 Task: Create a due date automation trigger when advanced on, on the monday of the week before a card is due add content with a name starting with resume at 11:00 AM.
Action: Mouse moved to (1008, 80)
Screenshot: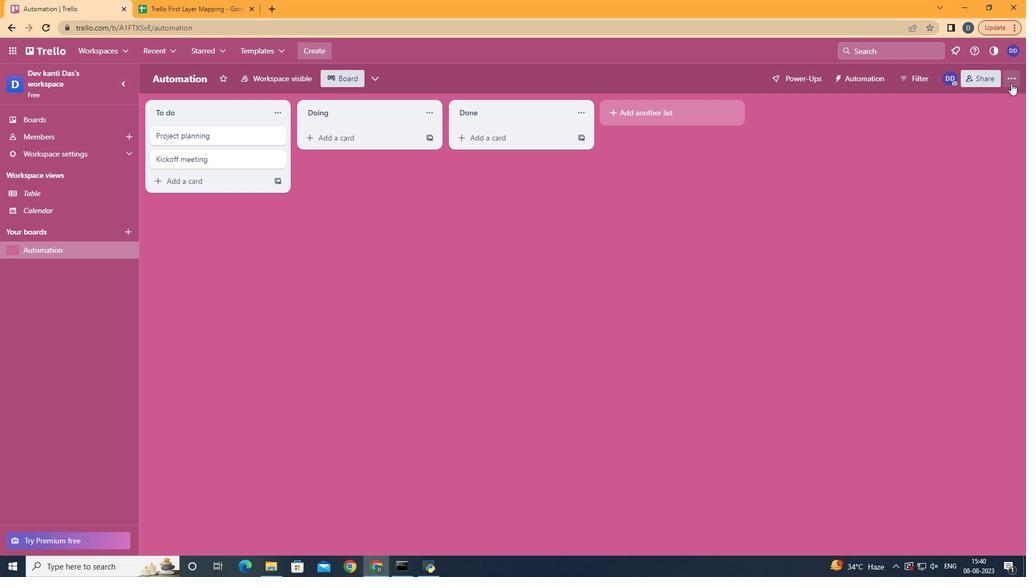 
Action: Mouse pressed left at (1008, 80)
Screenshot: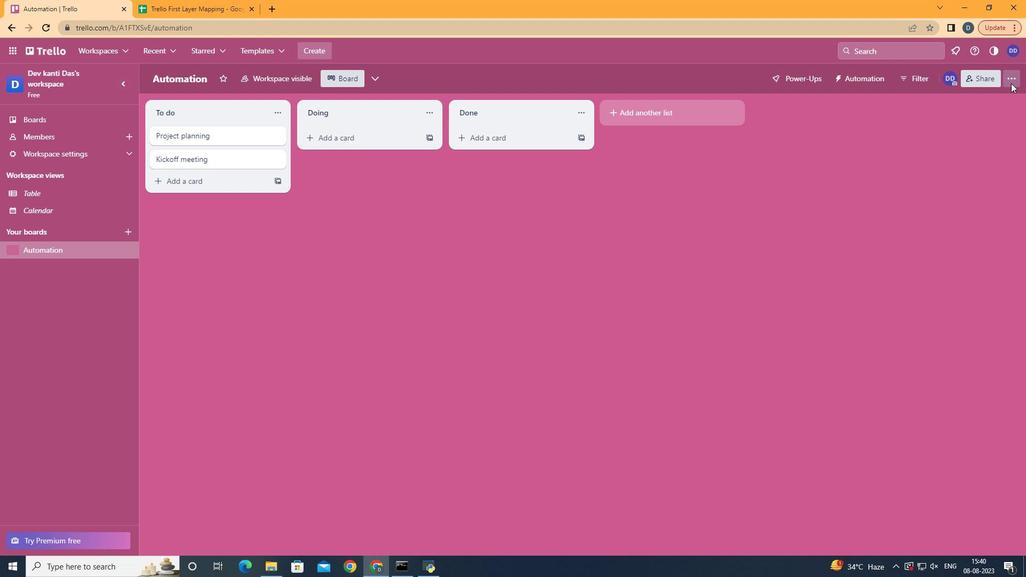 
Action: Mouse moved to (929, 222)
Screenshot: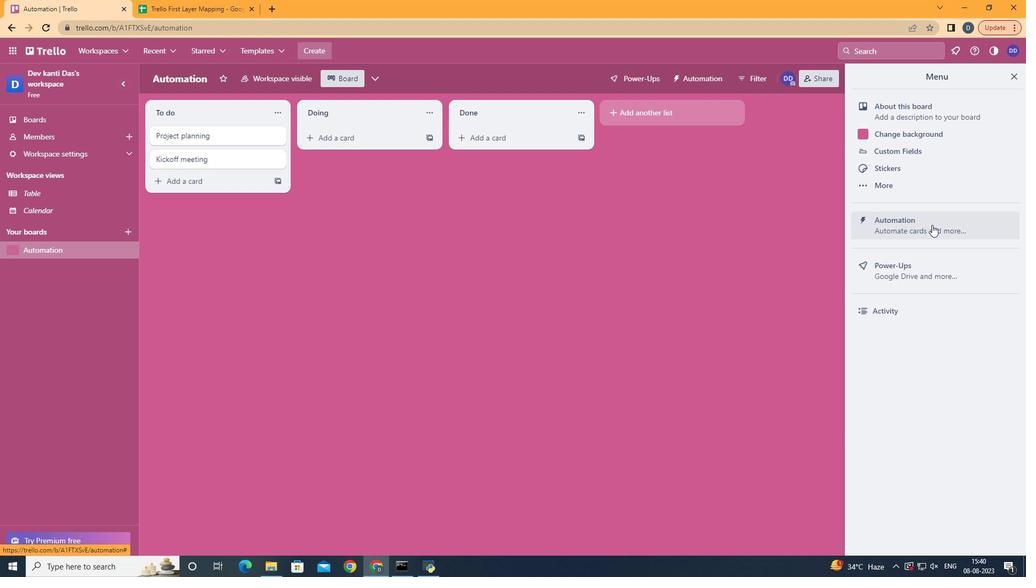 
Action: Mouse pressed left at (929, 222)
Screenshot: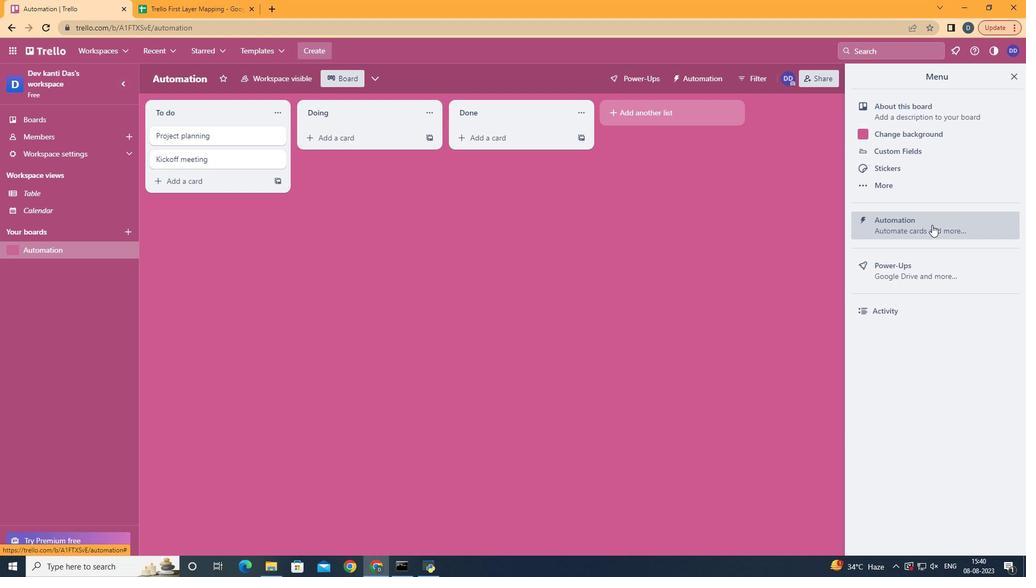 
Action: Mouse moved to (191, 205)
Screenshot: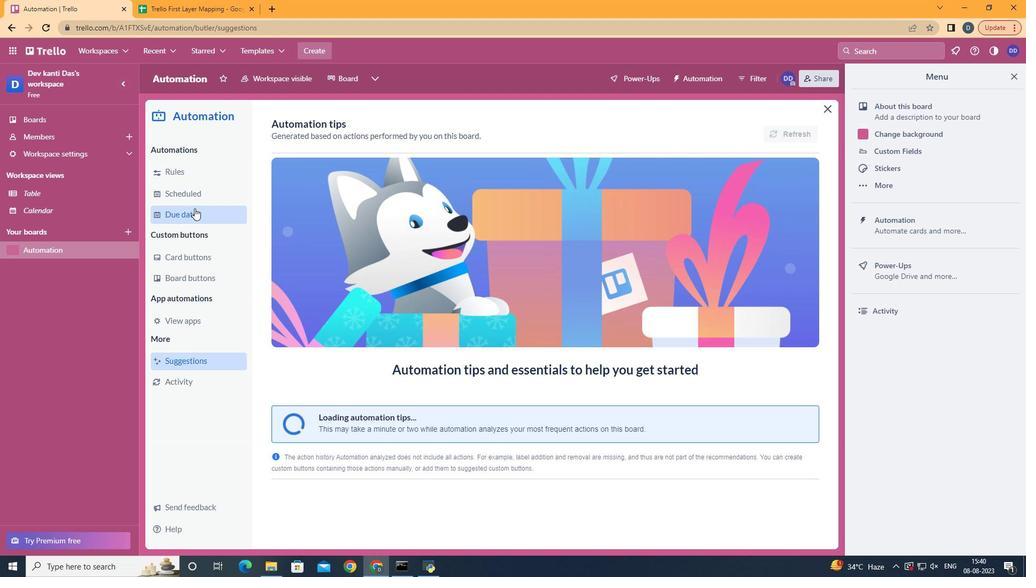 
Action: Mouse pressed left at (191, 205)
Screenshot: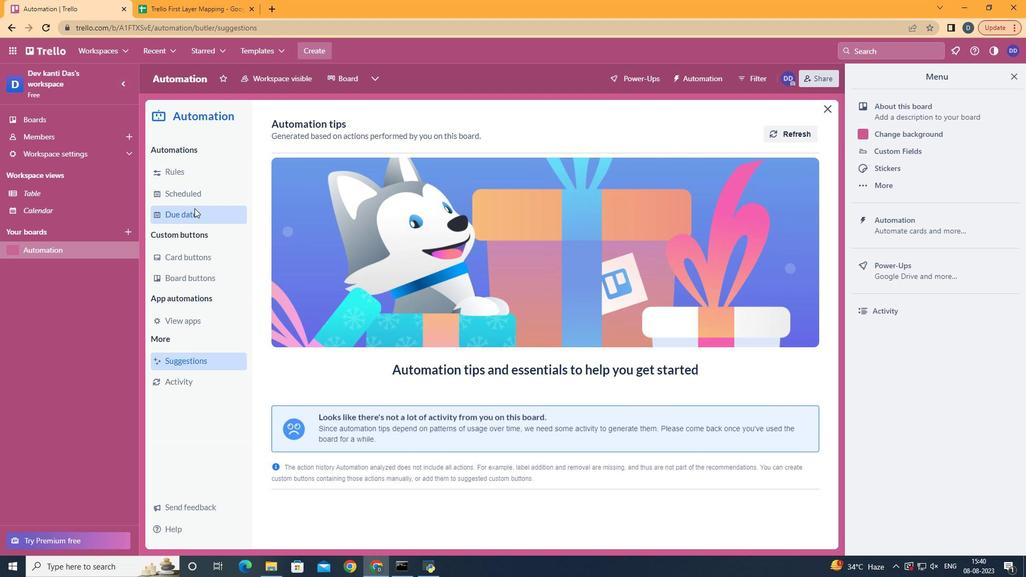 
Action: Mouse moved to (735, 126)
Screenshot: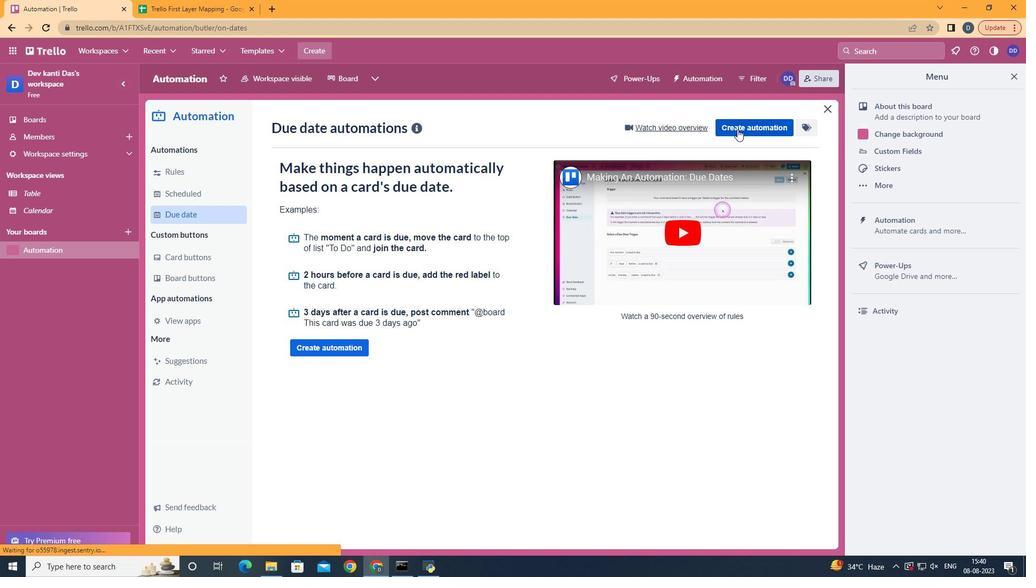 
Action: Mouse pressed left at (735, 126)
Screenshot: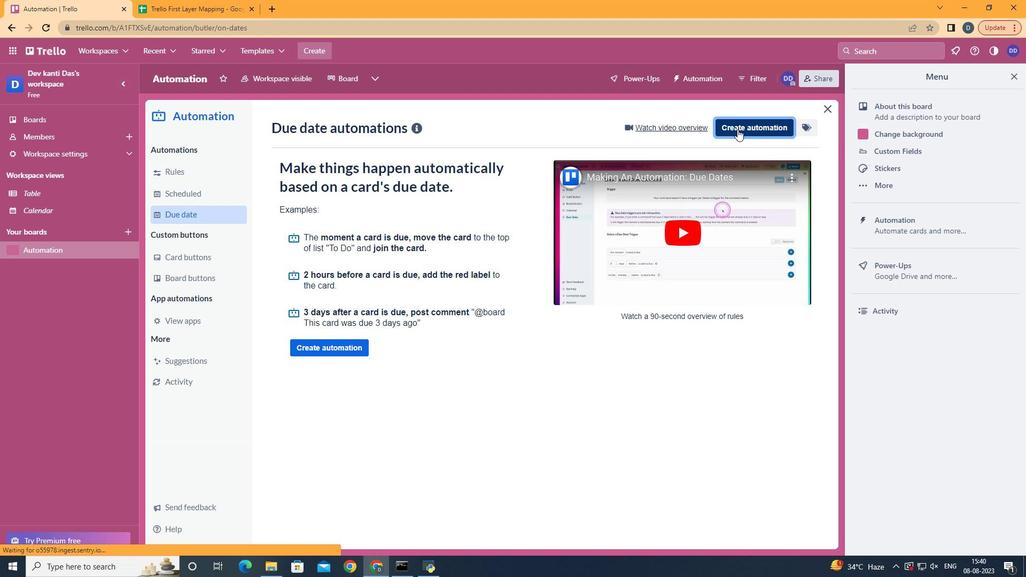 
Action: Mouse moved to (533, 228)
Screenshot: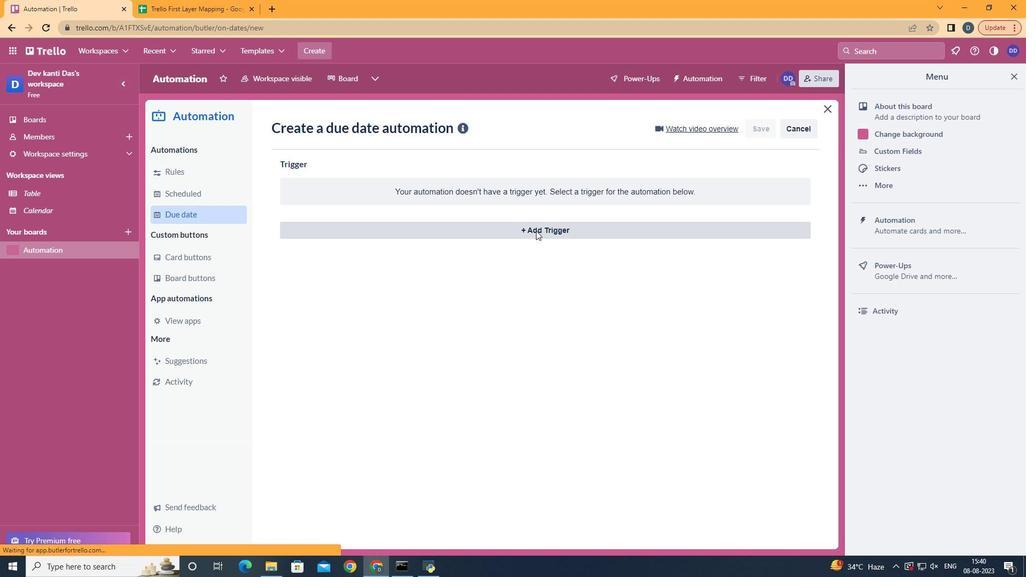 
Action: Mouse pressed left at (533, 228)
Screenshot: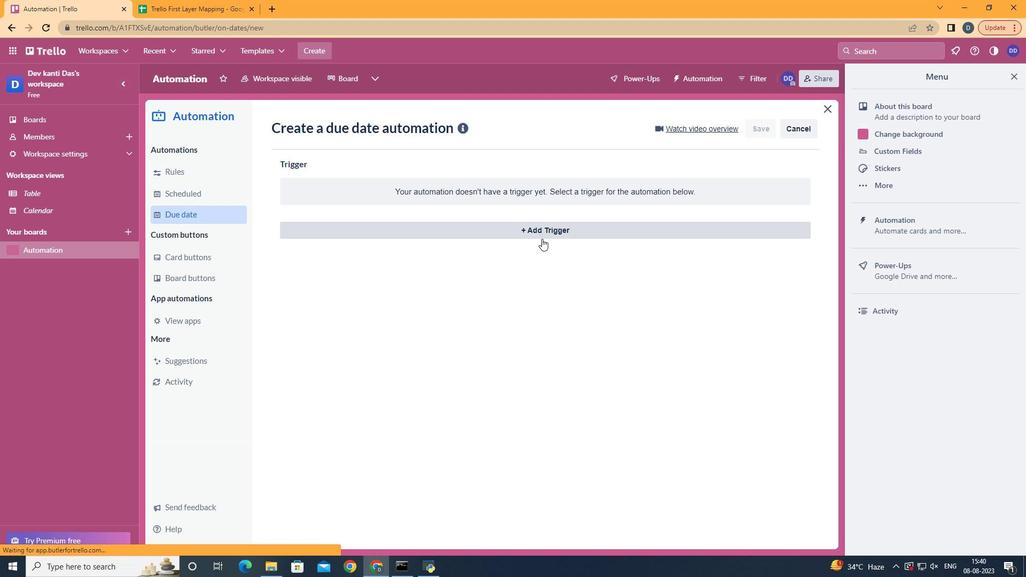 
Action: Mouse moved to (383, 505)
Screenshot: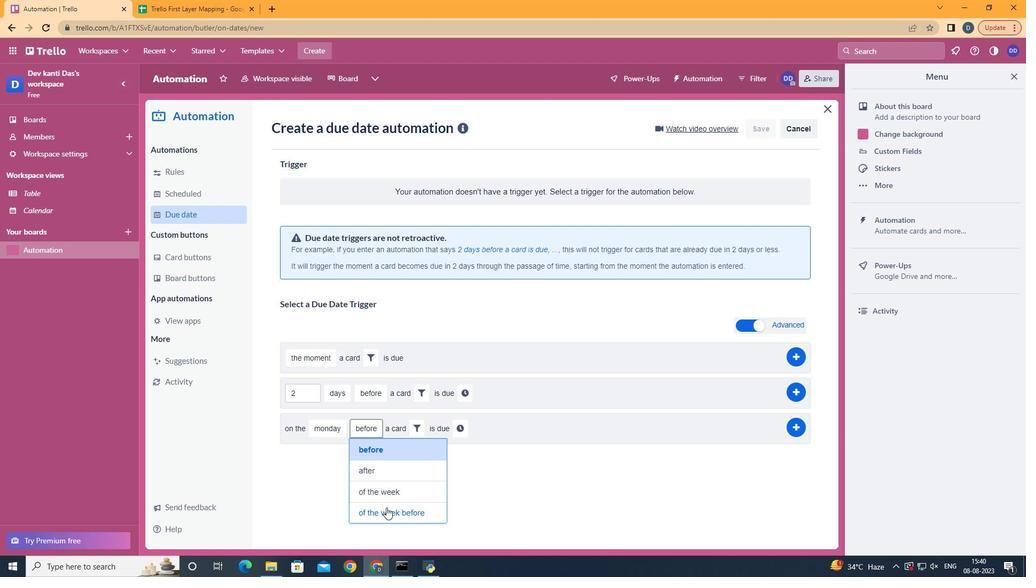 
Action: Mouse pressed left at (383, 505)
Screenshot: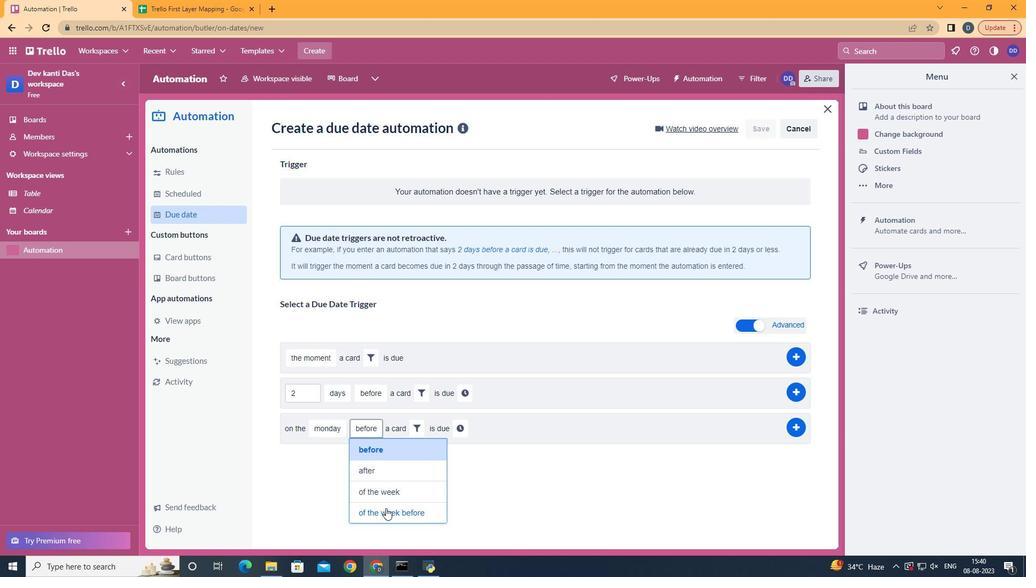 
Action: Mouse moved to (455, 426)
Screenshot: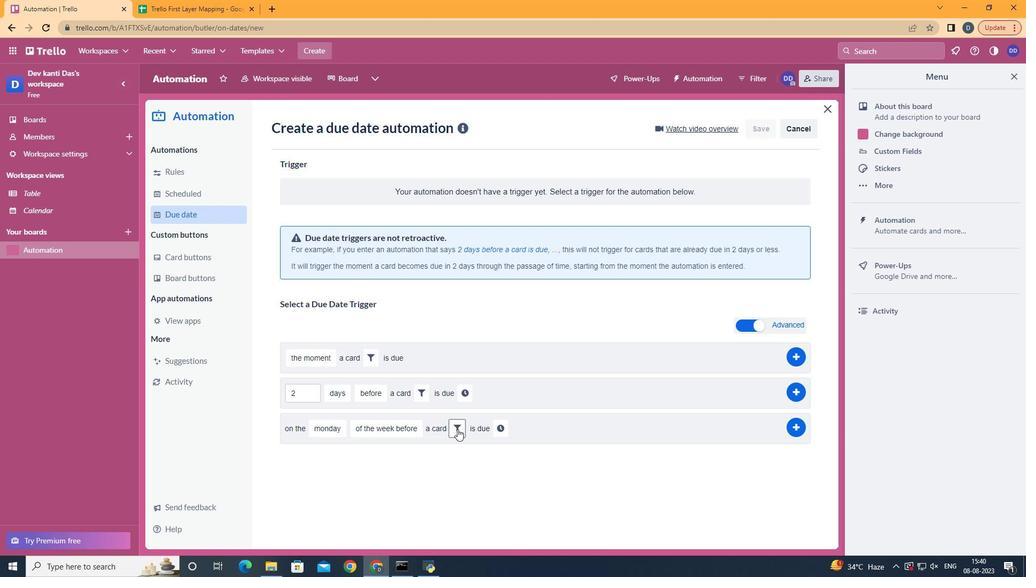 
Action: Mouse pressed left at (455, 426)
Screenshot: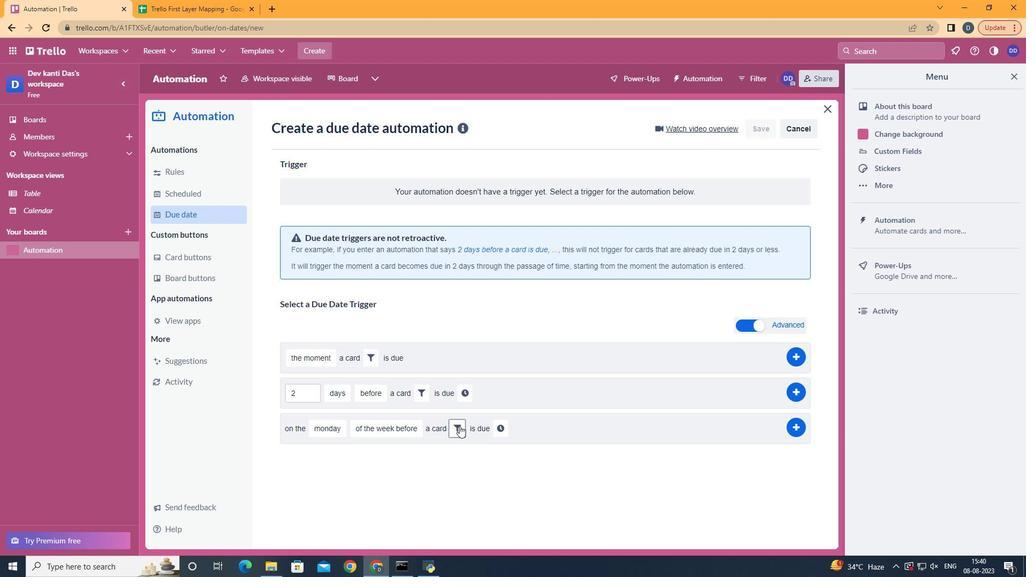 
Action: Mouse moved to (586, 457)
Screenshot: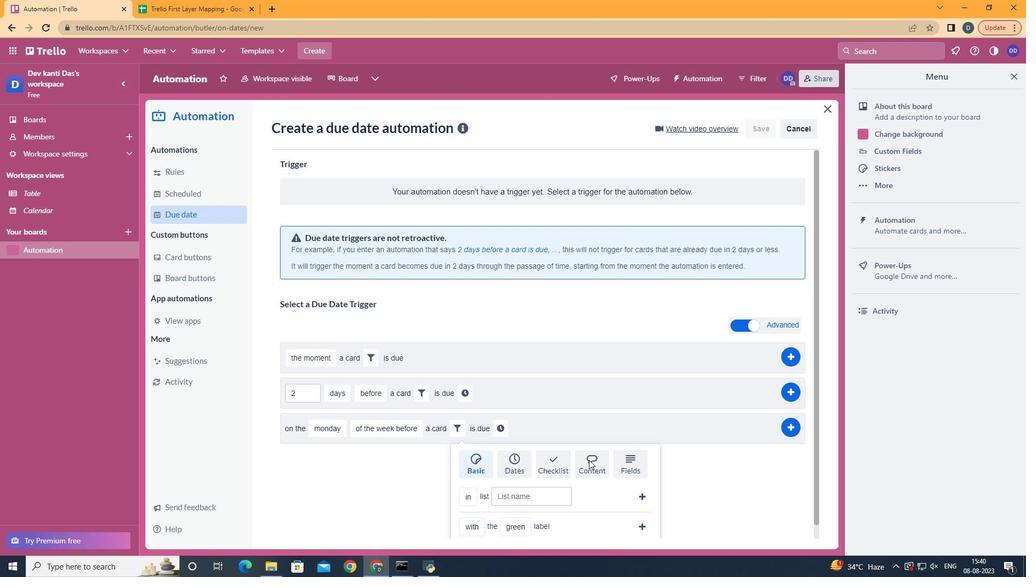 
Action: Mouse pressed left at (586, 457)
Screenshot: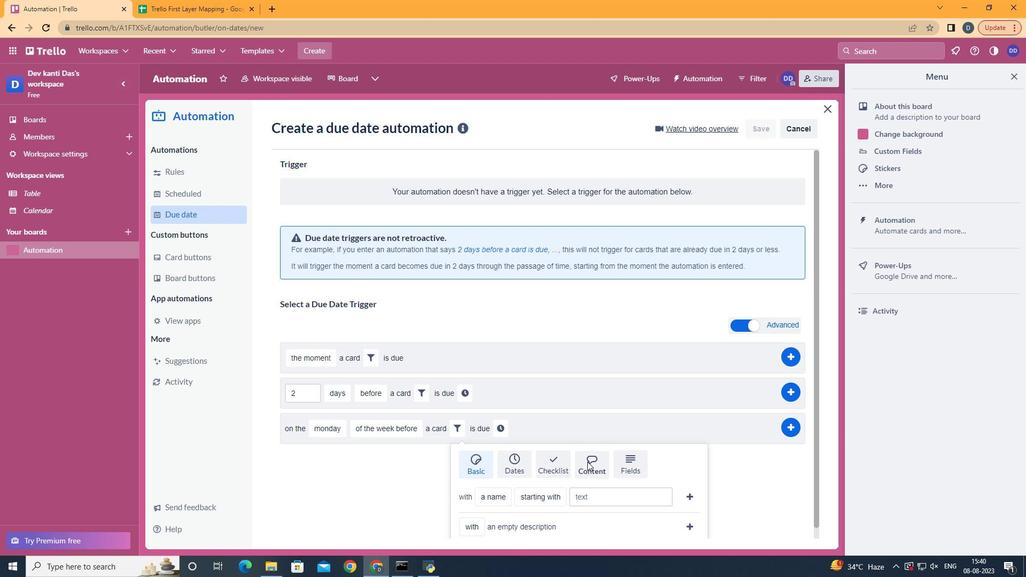 
Action: Mouse moved to (514, 428)
Screenshot: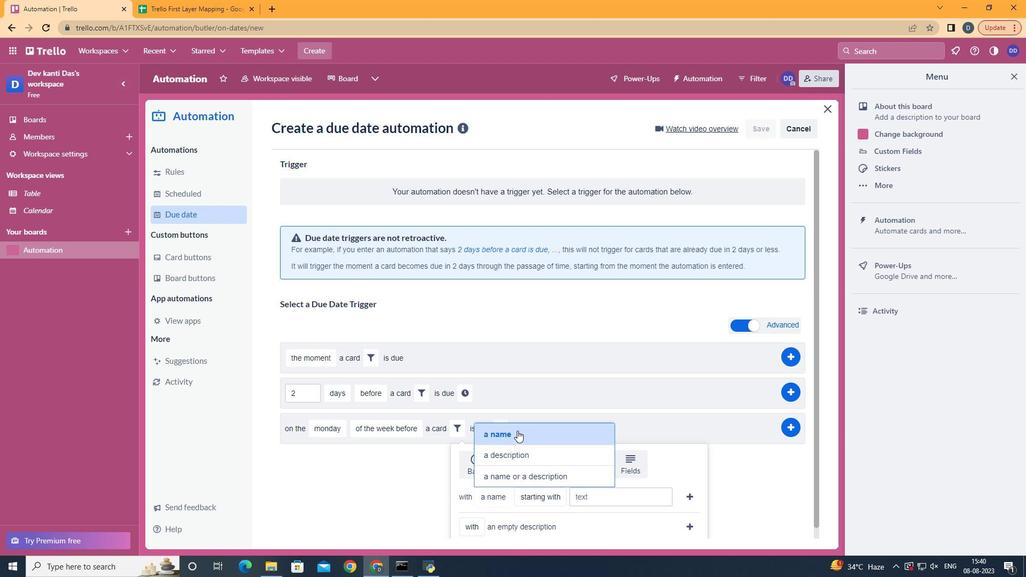 
Action: Mouse pressed left at (514, 428)
Screenshot: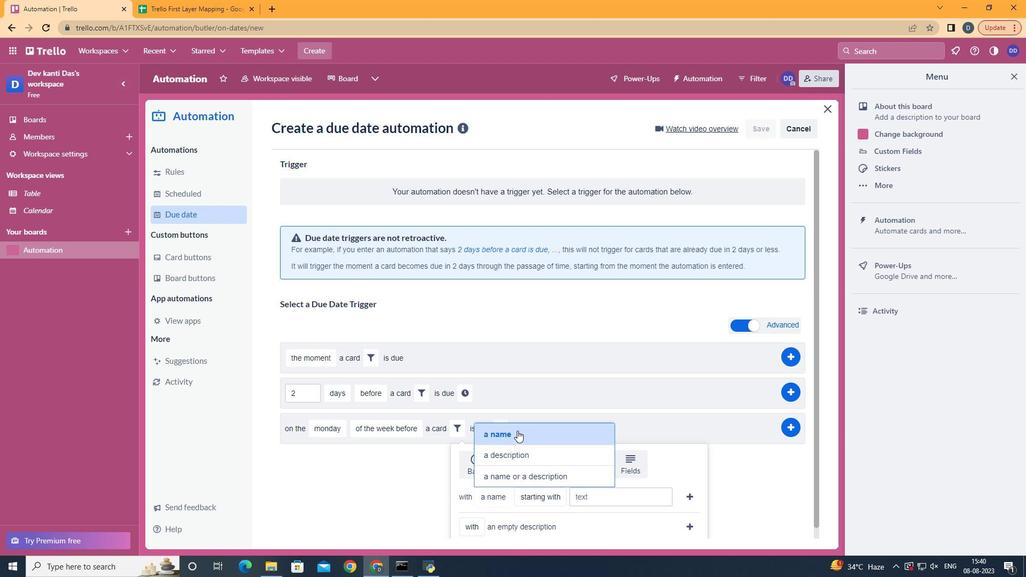 
Action: Mouse moved to (575, 364)
Screenshot: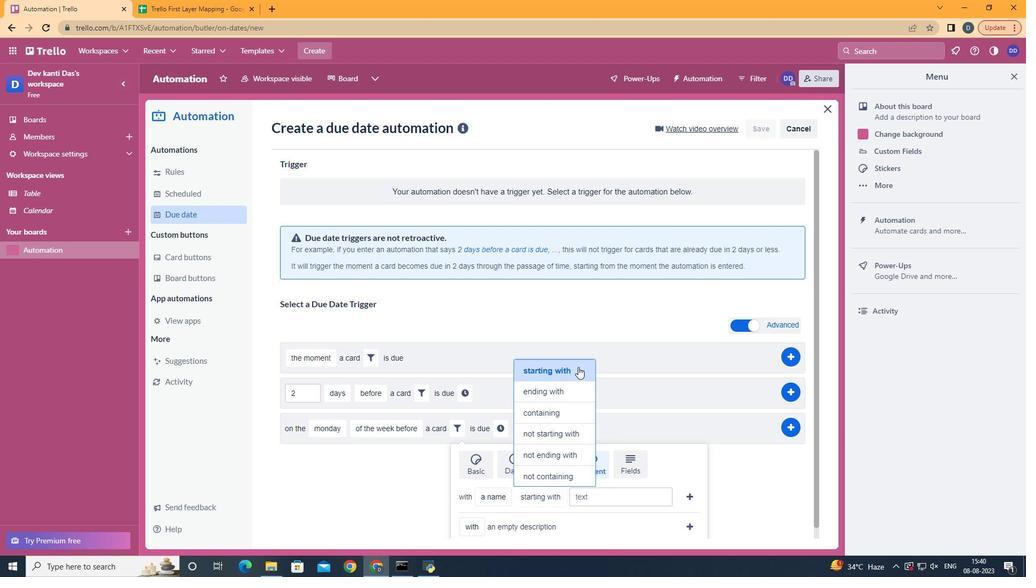 
Action: Mouse pressed left at (575, 364)
Screenshot: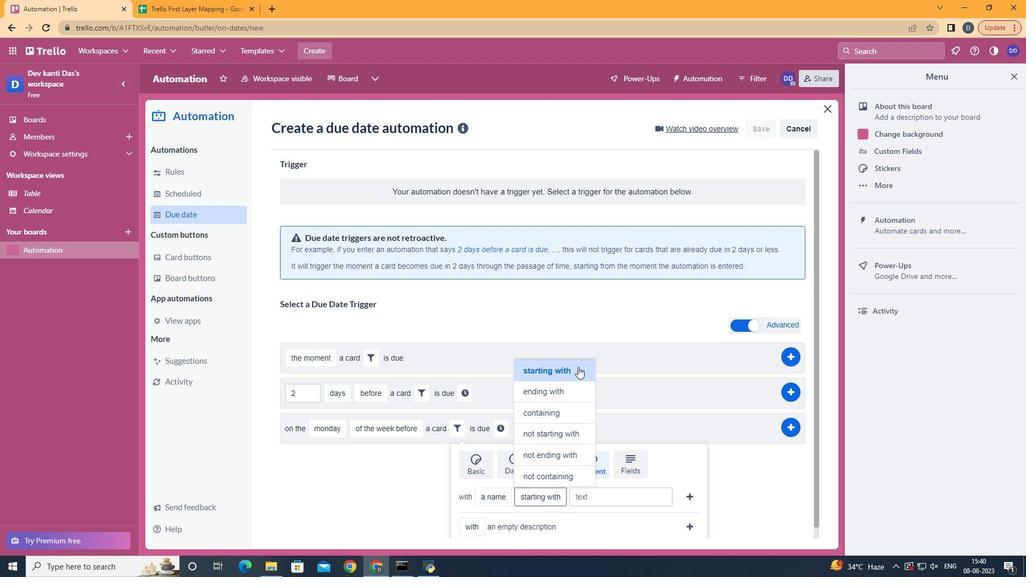 
Action: Mouse moved to (597, 494)
Screenshot: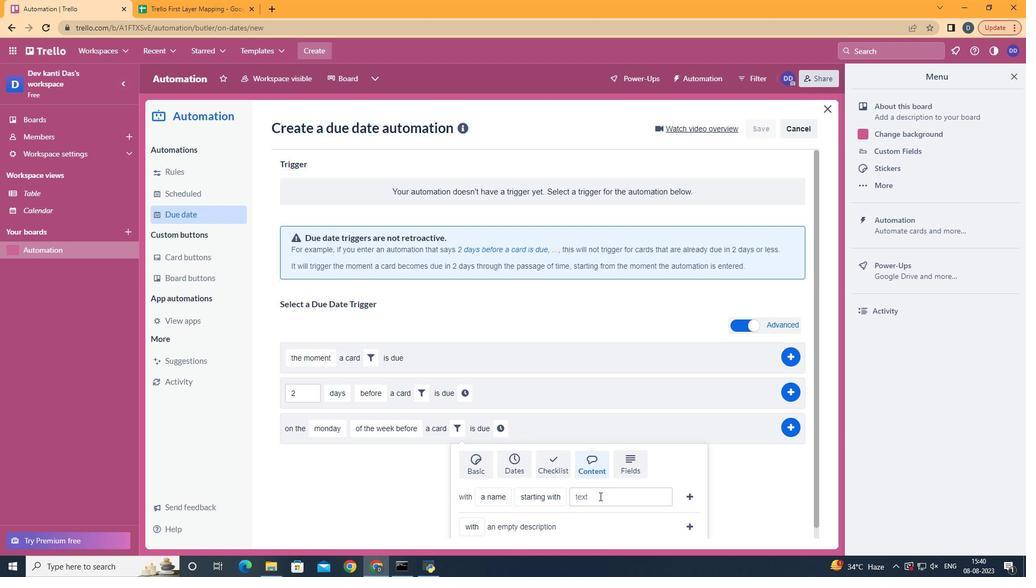 
Action: Mouse pressed left at (597, 494)
Screenshot: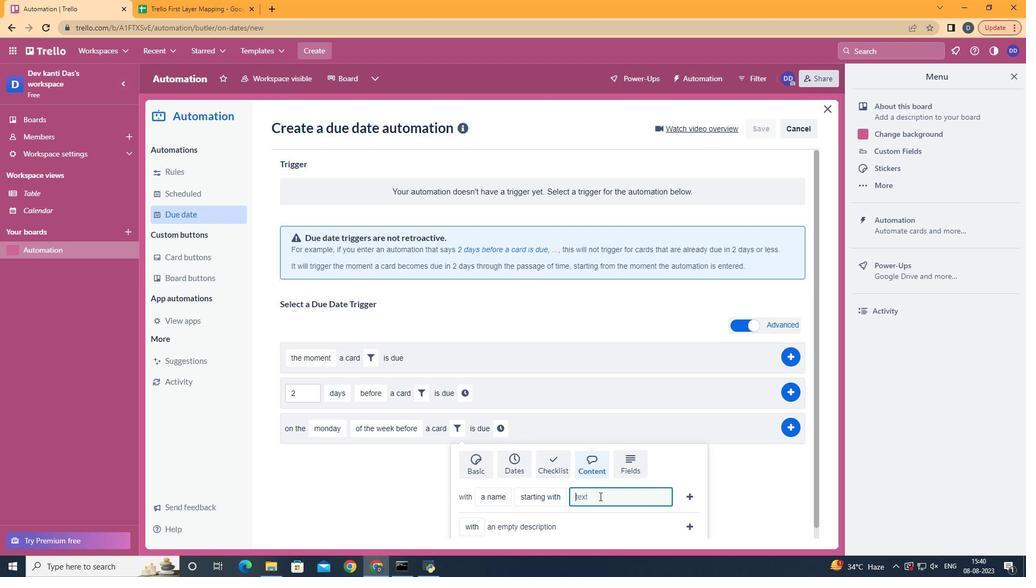 
Action: Key pressed resume
Screenshot: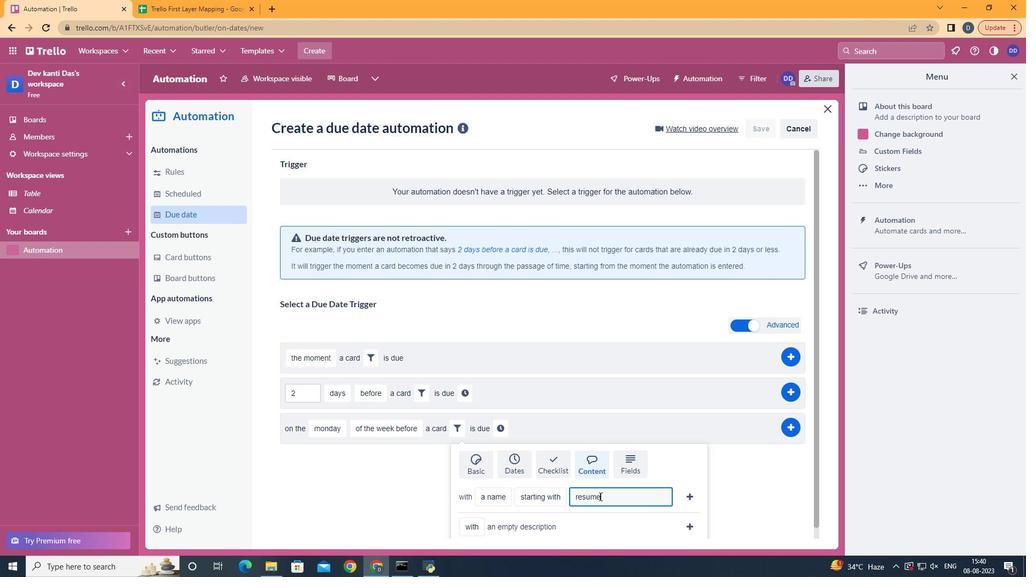 
Action: Mouse moved to (694, 490)
Screenshot: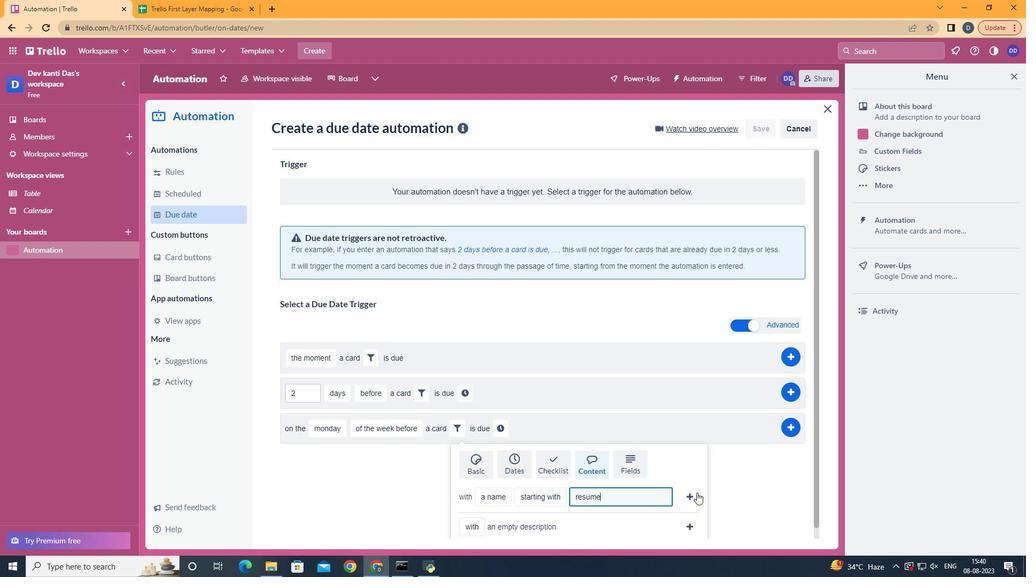 
Action: Mouse pressed left at (694, 490)
Screenshot: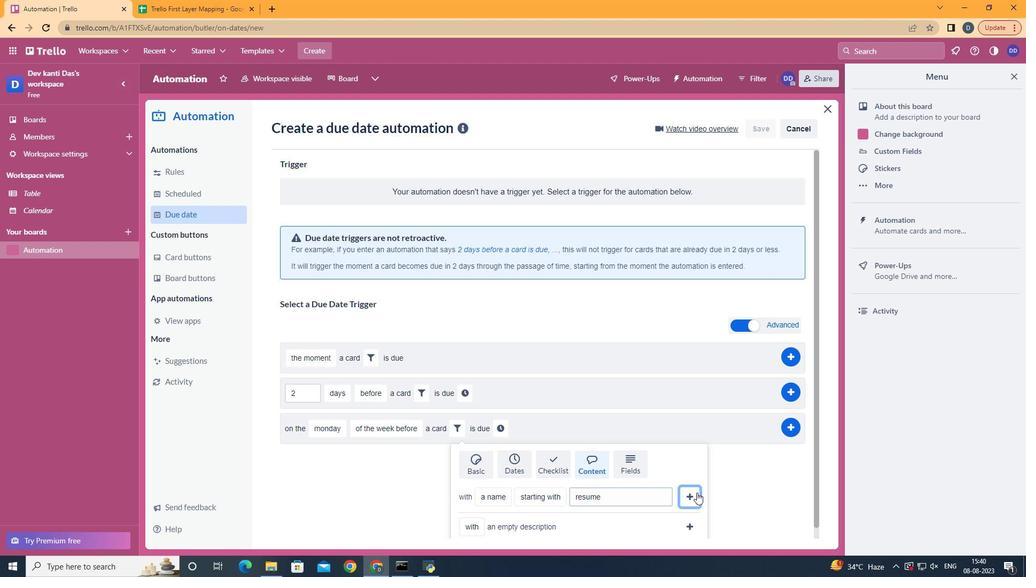 
Action: Mouse moved to (635, 419)
Screenshot: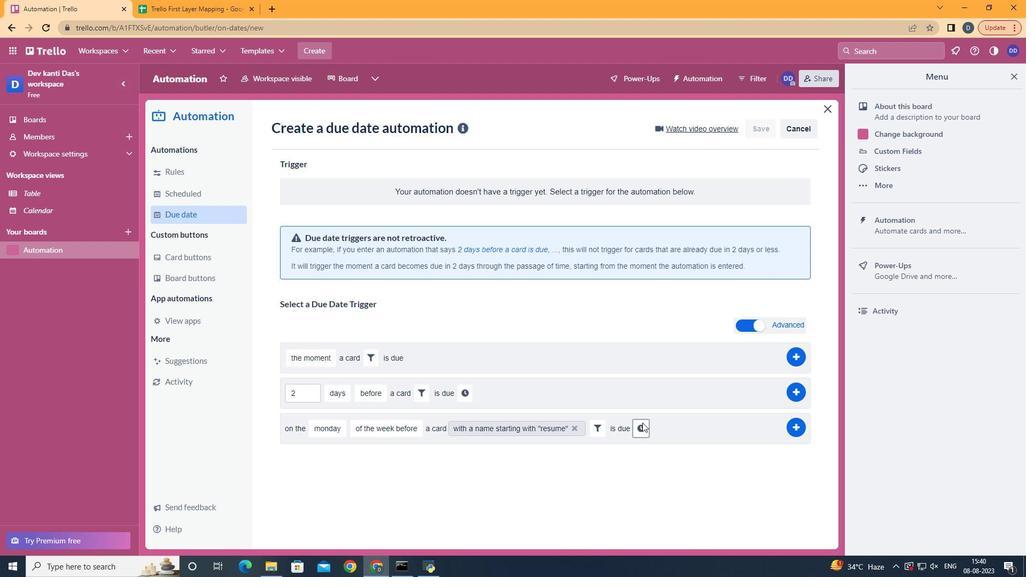 
Action: Mouse pressed left at (635, 419)
Screenshot: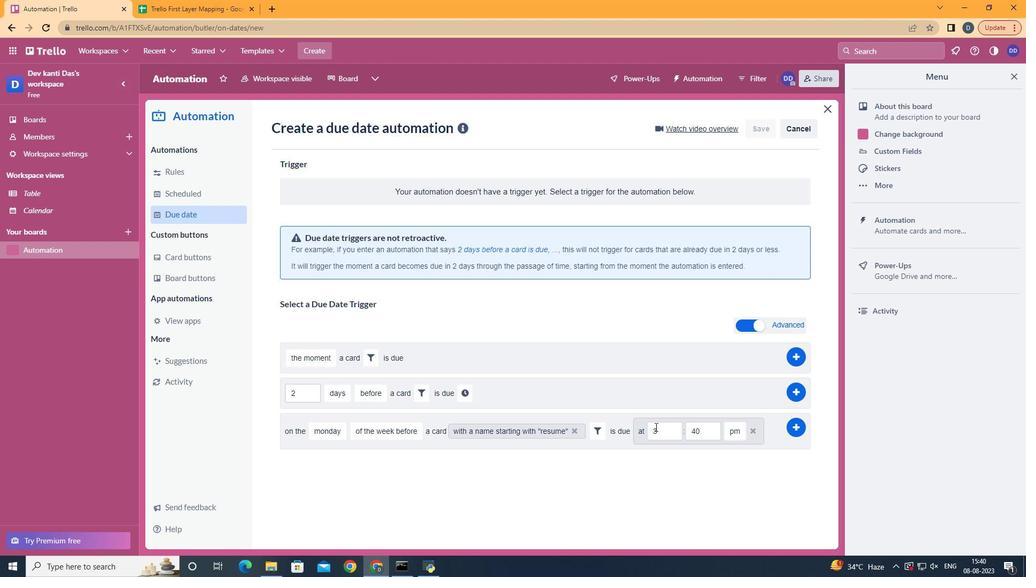 
Action: Mouse moved to (664, 427)
Screenshot: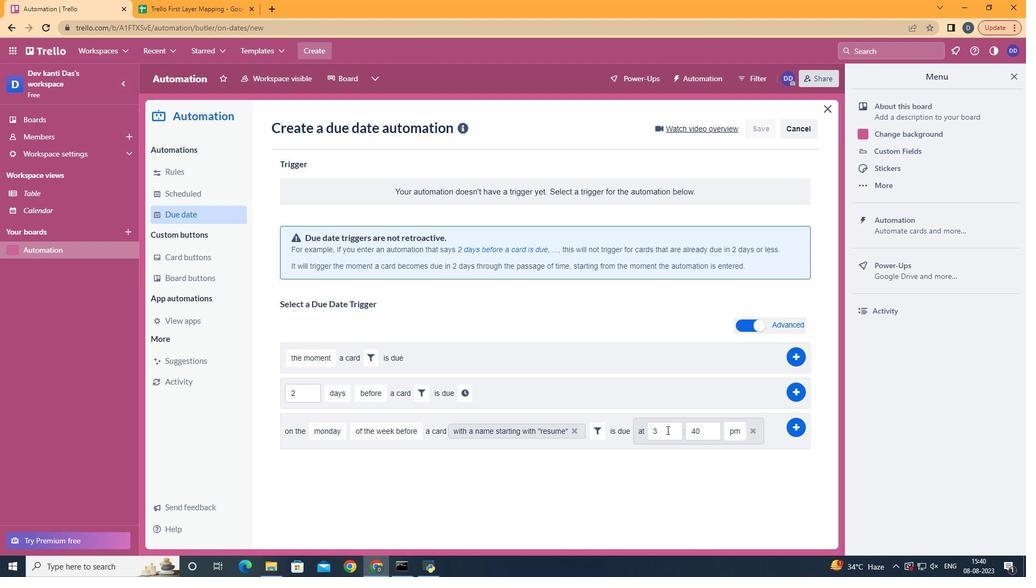 
Action: Mouse pressed left at (664, 427)
Screenshot: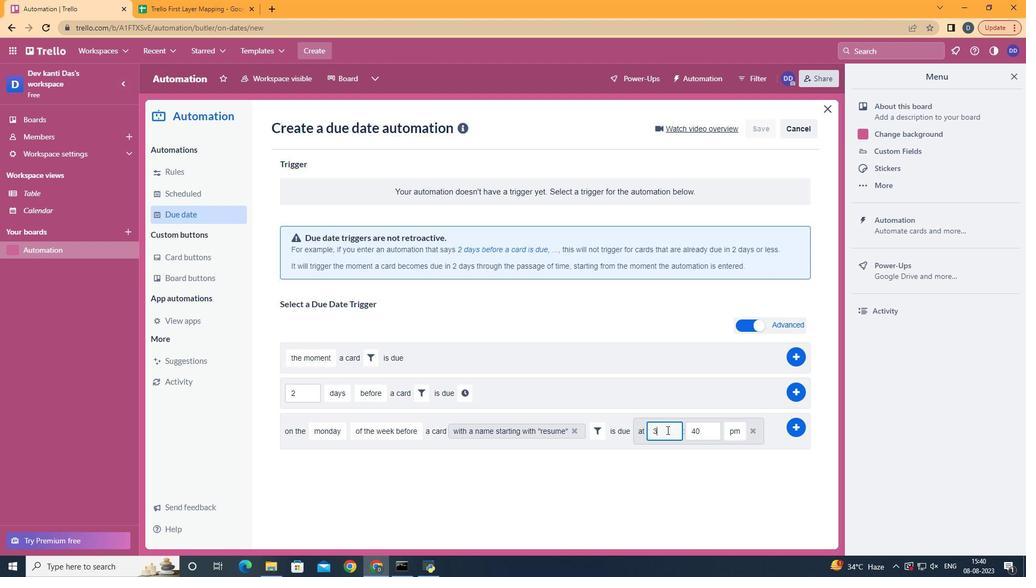 
Action: Mouse moved to (667, 427)
Screenshot: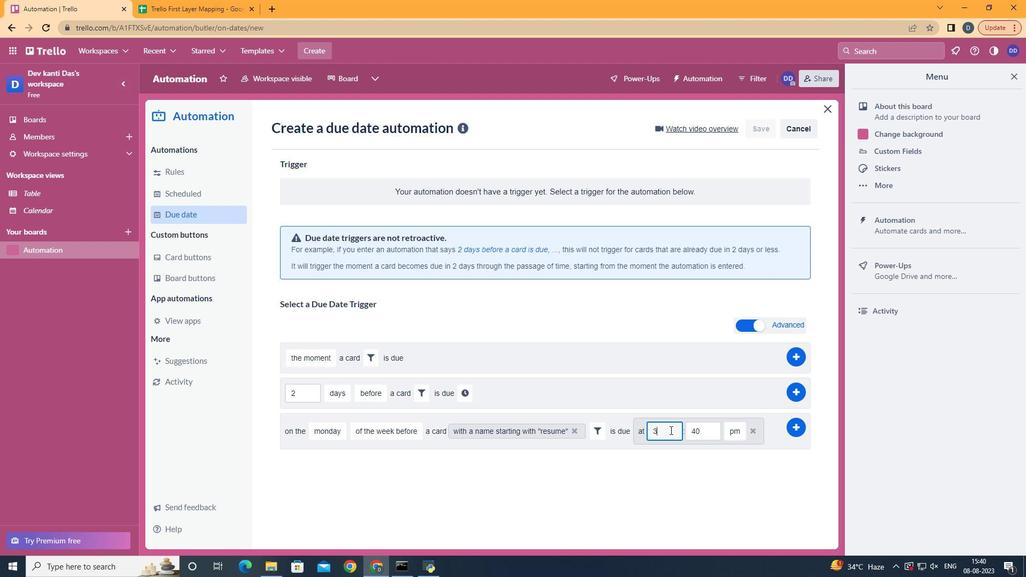 
Action: Key pressed <Key.backspace>11
Screenshot: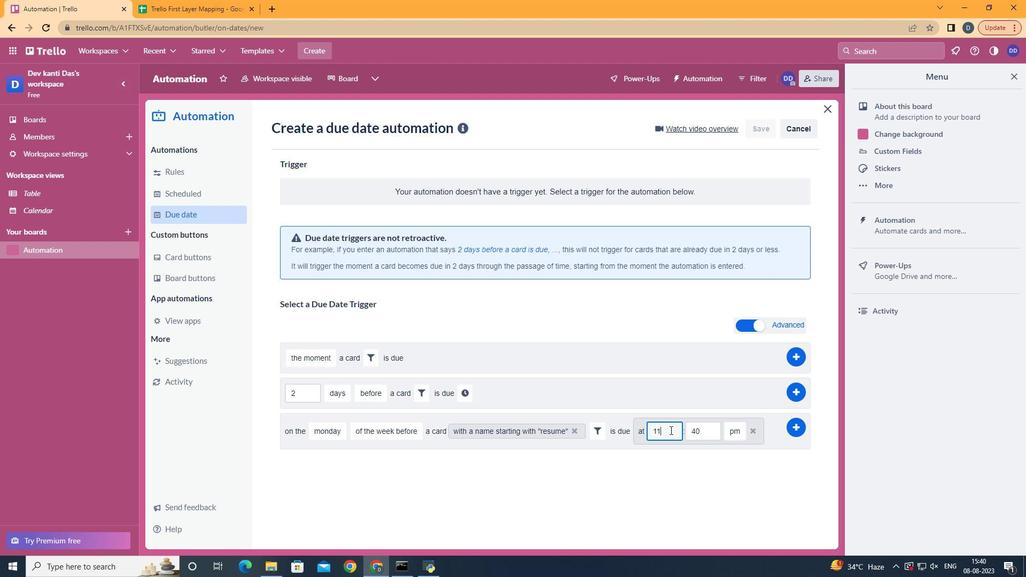 
Action: Mouse moved to (702, 427)
Screenshot: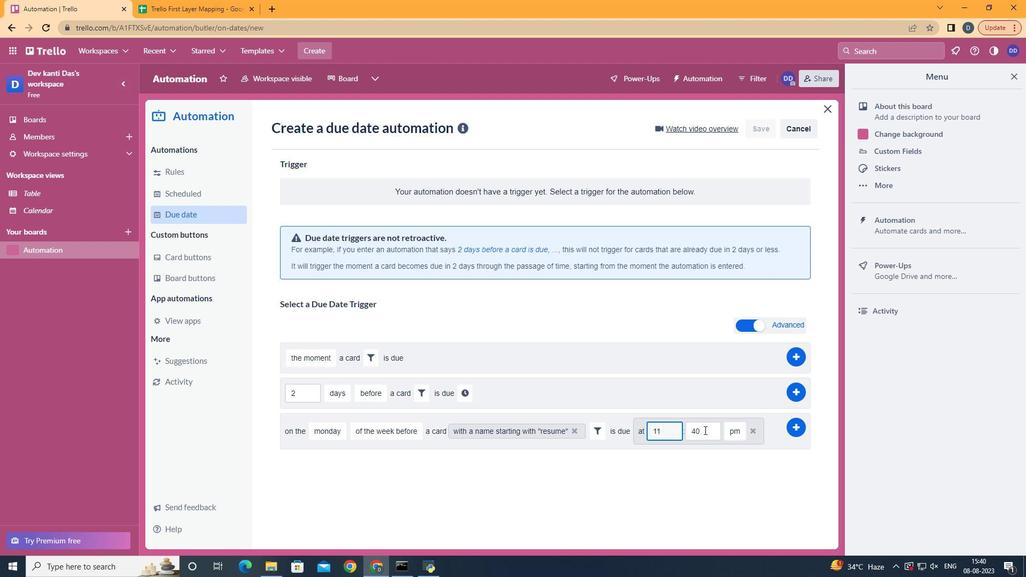 
Action: Mouse pressed left at (702, 427)
Screenshot: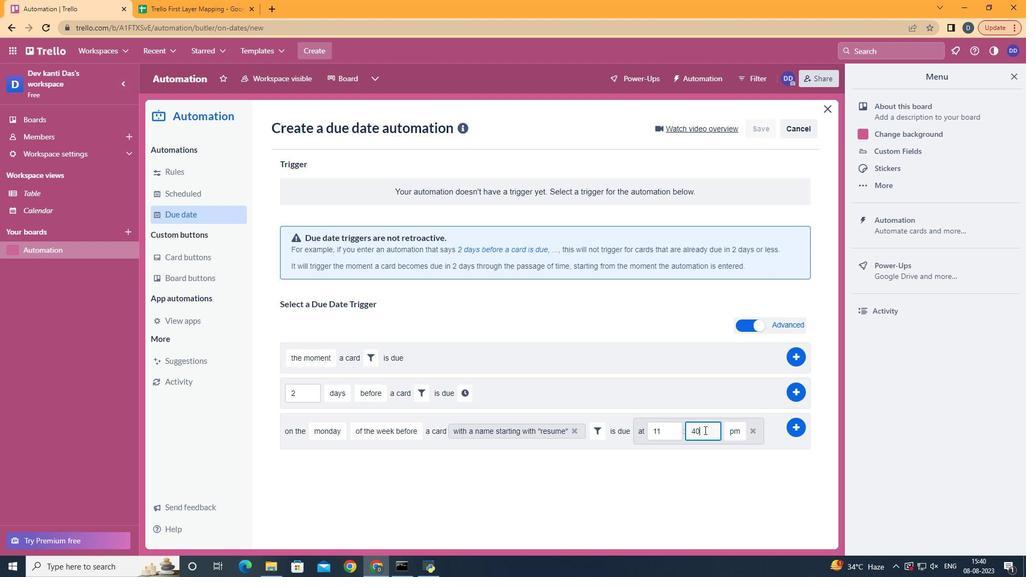 
Action: Key pressed <Key.backspace>
Screenshot: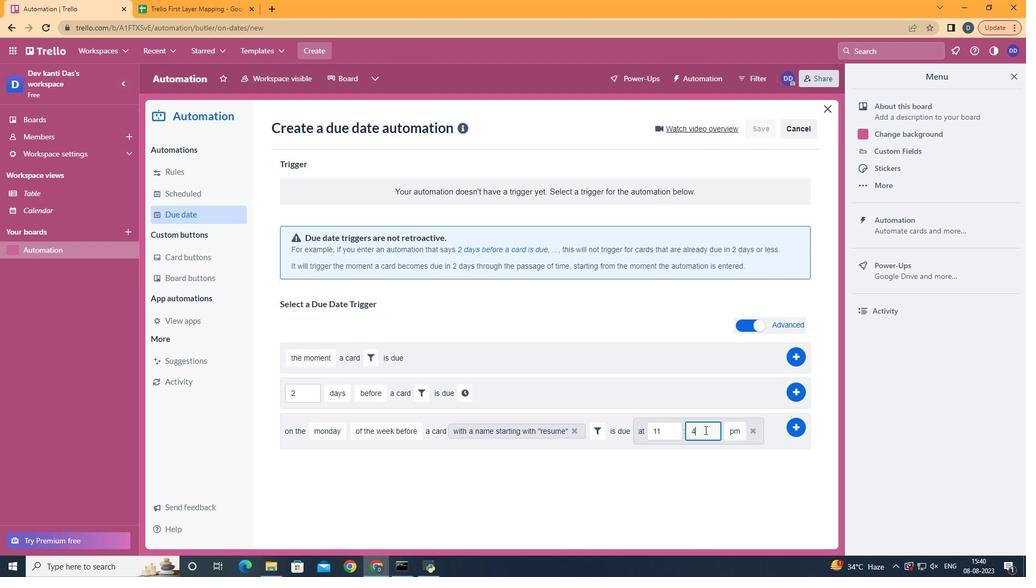 
Action: Mouse moved to (702, 427)
Screenshot: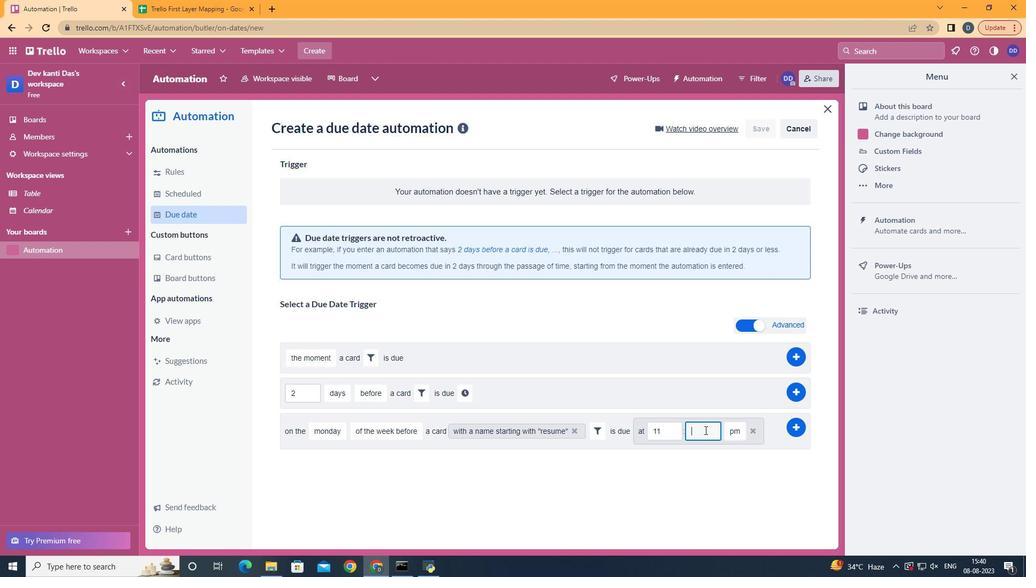 
Action: Key pressed <Key.backspace>00
Screenshot: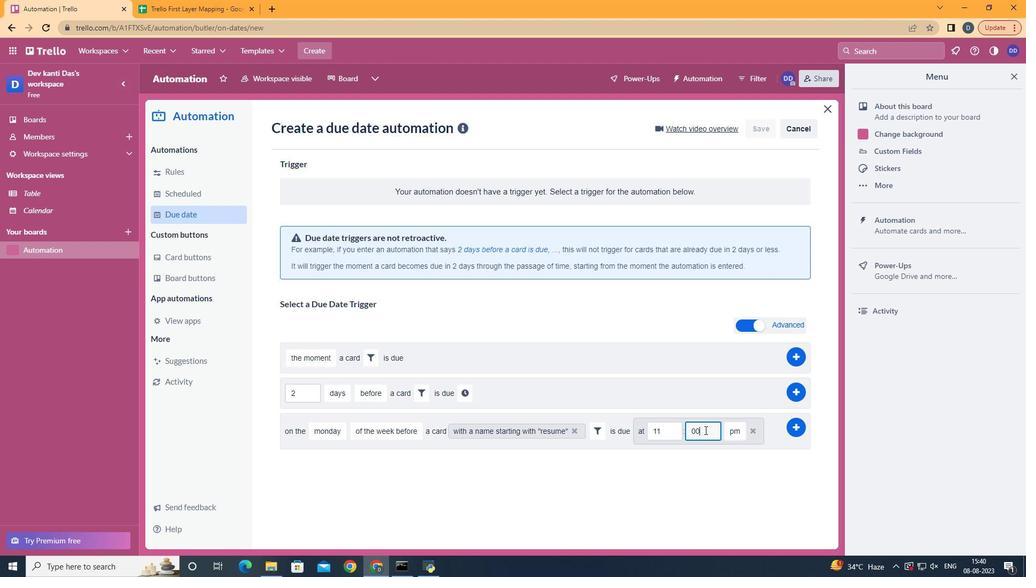 
Action: Mouse moved to (735, 445)
Screenshot: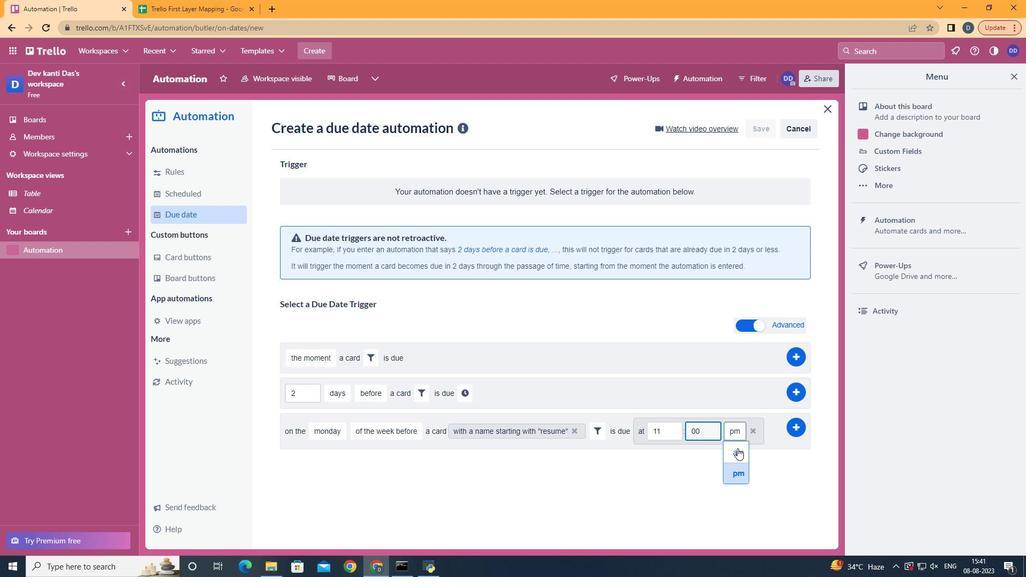 
Action: Mouse pressed left at (735, 445)
Screenshot: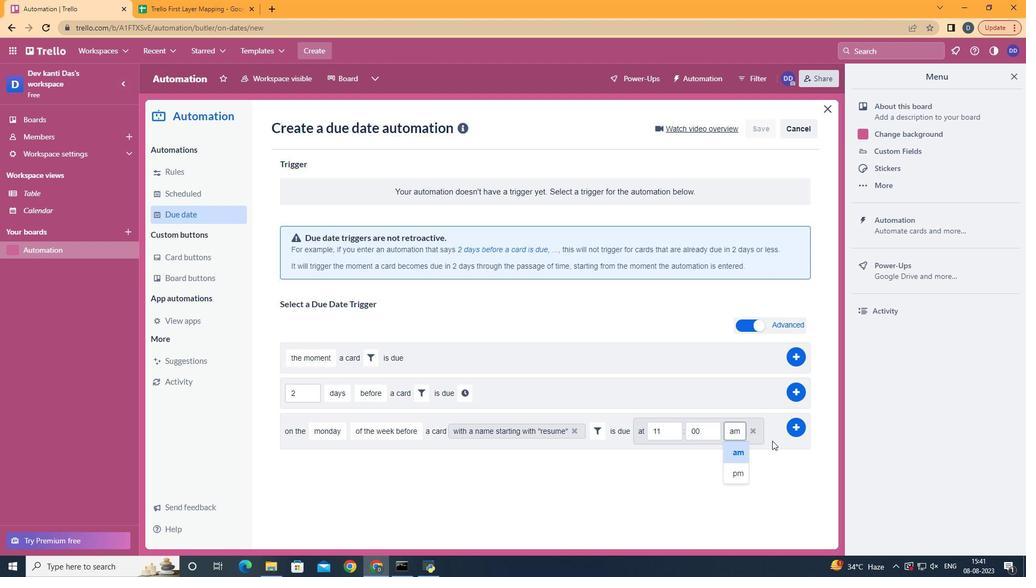
Action: Mouse moved to (798, 429)
Screenshot: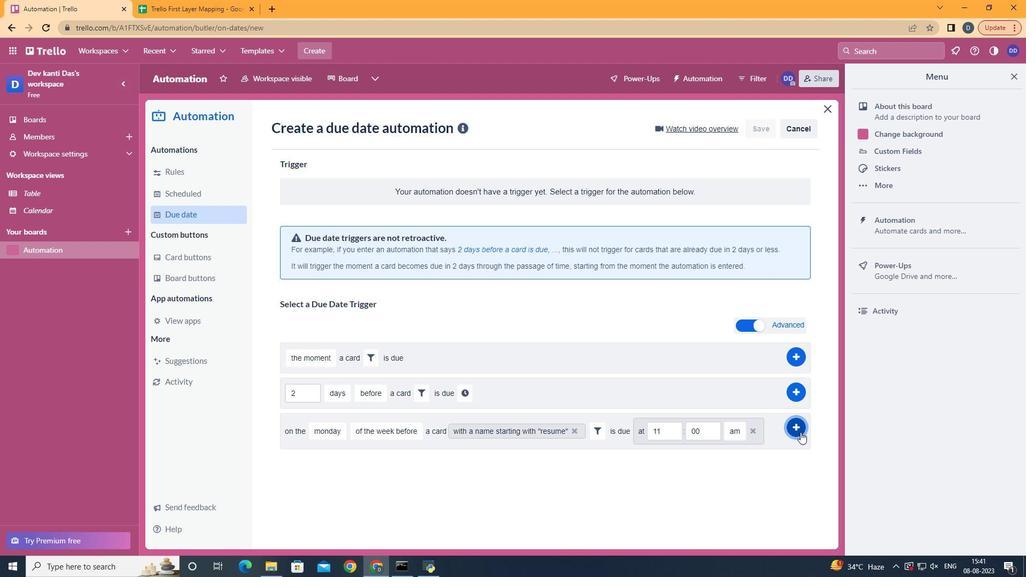
Action: Mouse pressed left at (798, 429)
Screenshot: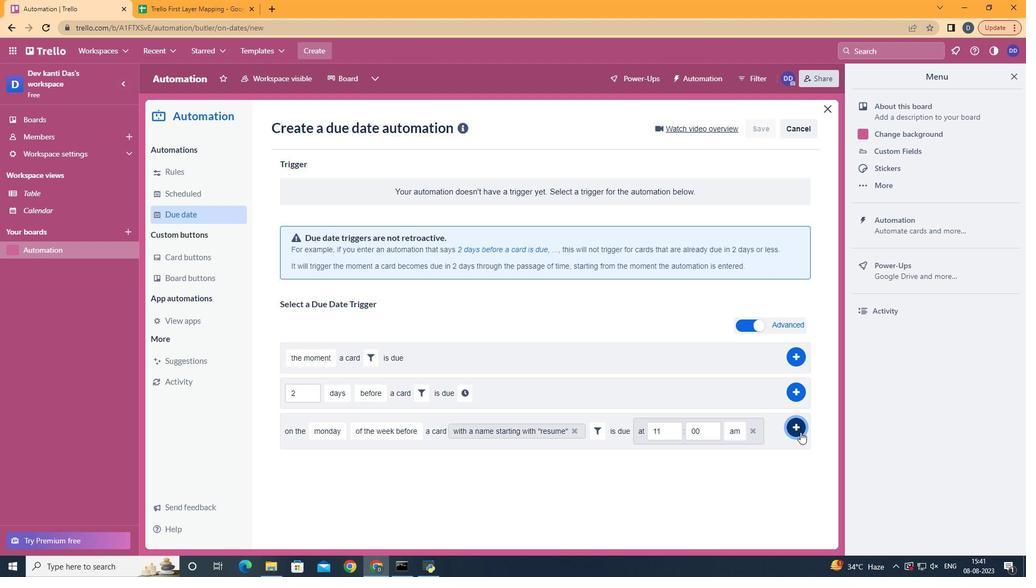 
Action: Mouse moved to (548, 249)
Screenshot: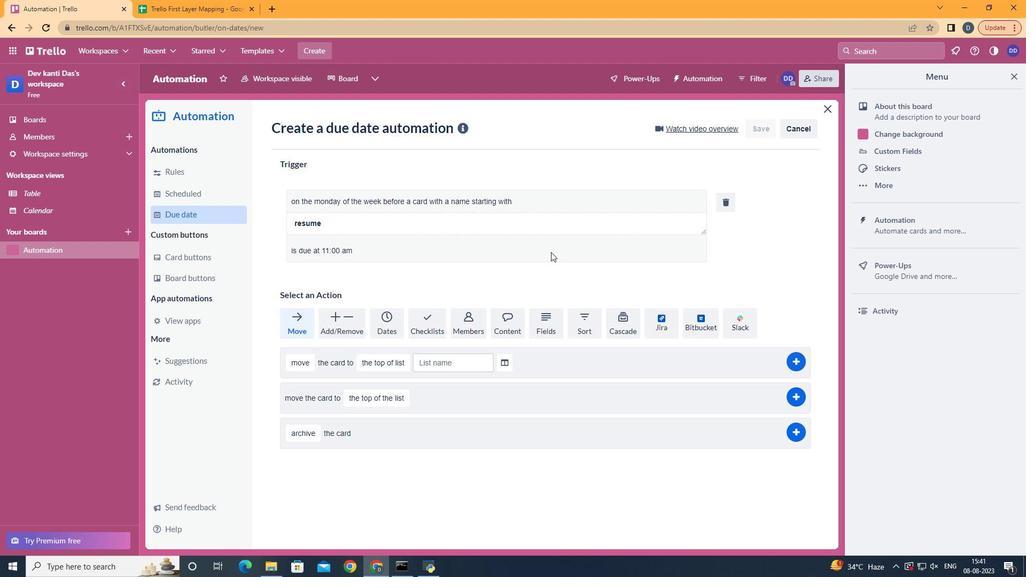 
